 Task: Check the percentage active listings of fresh paint in the last 1 year.
Action: Mouse moved to (645, 164)
Screenshot: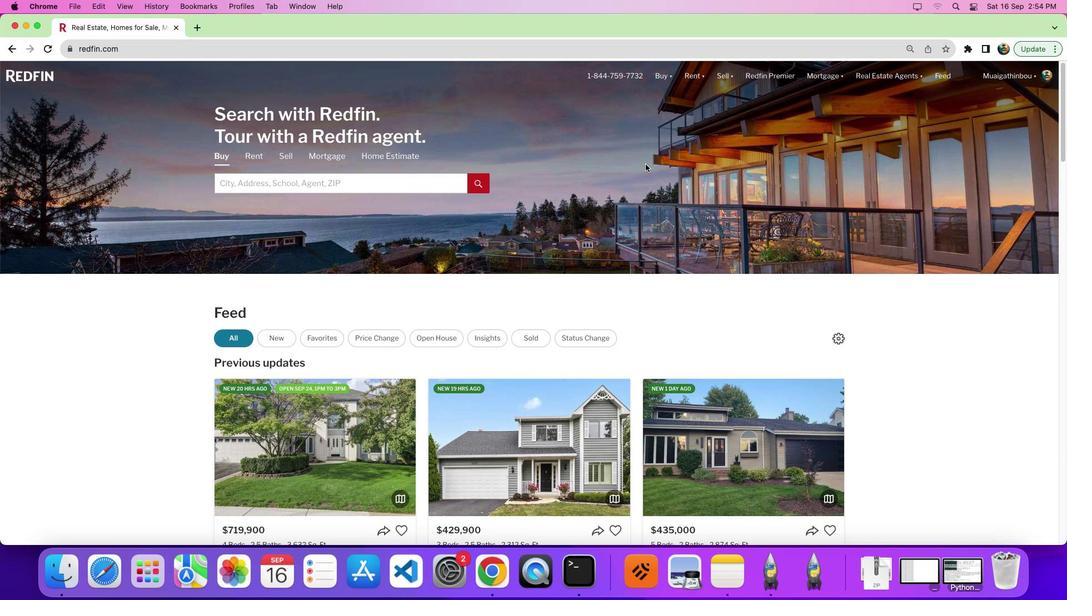 
Action: Mouse pressed left at (645, 164)
Screenshot: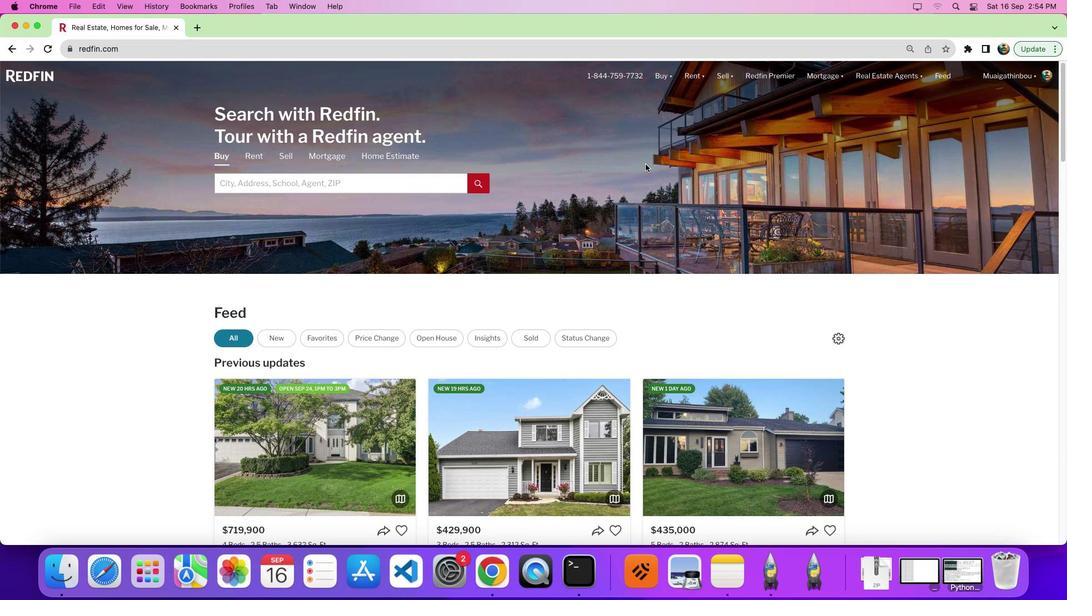 
Action: Mouse moved to (856, 191)
Screenshot: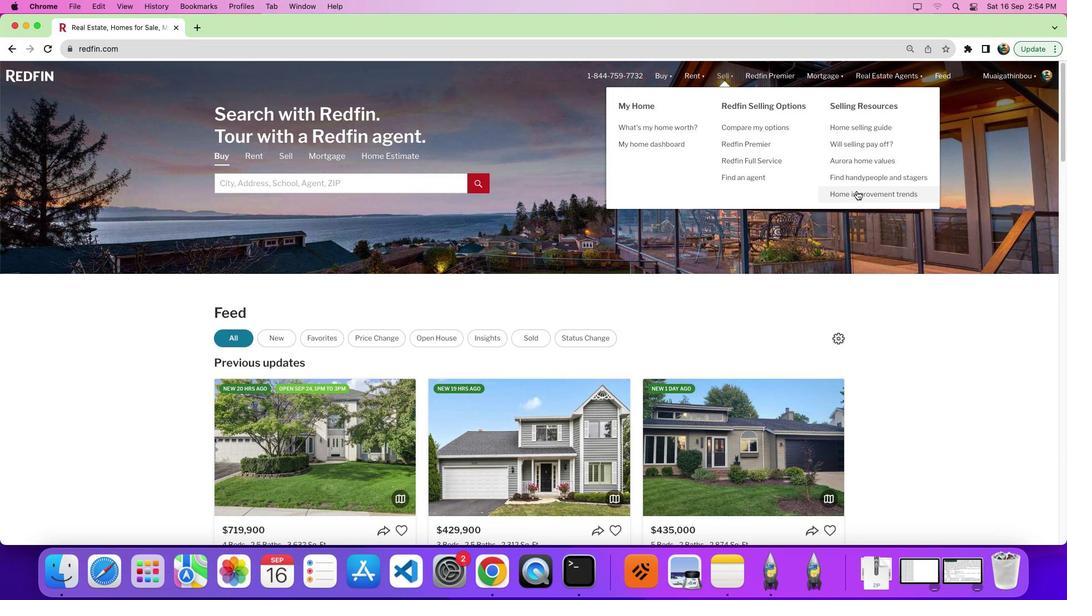 
Action: Mouse pressed left at (856, 191)
Screenshot: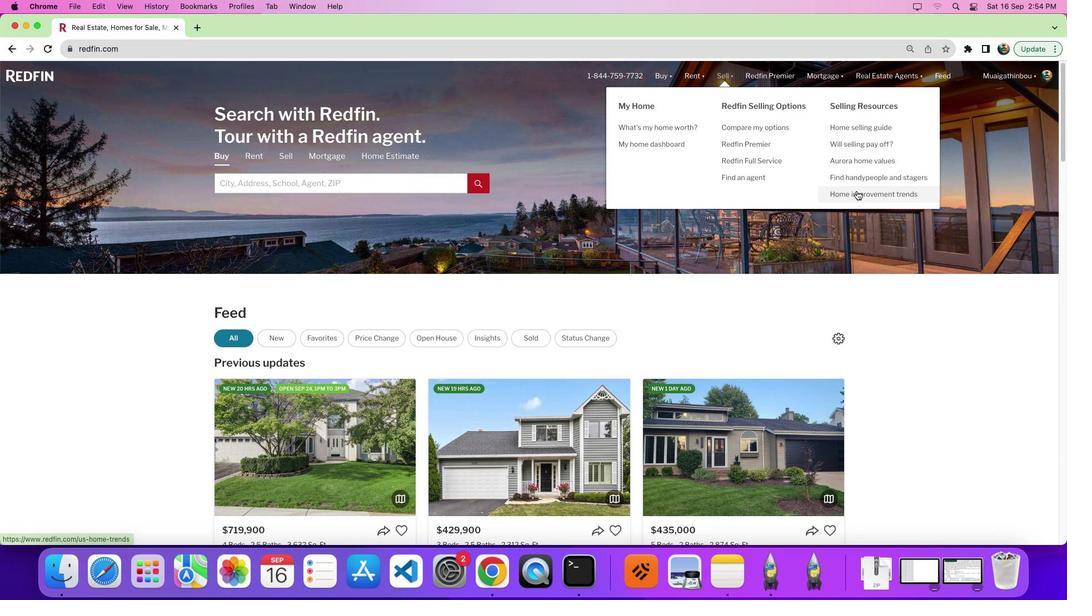 
Action: Mouse pressed left at (856, 191)
Screenshot: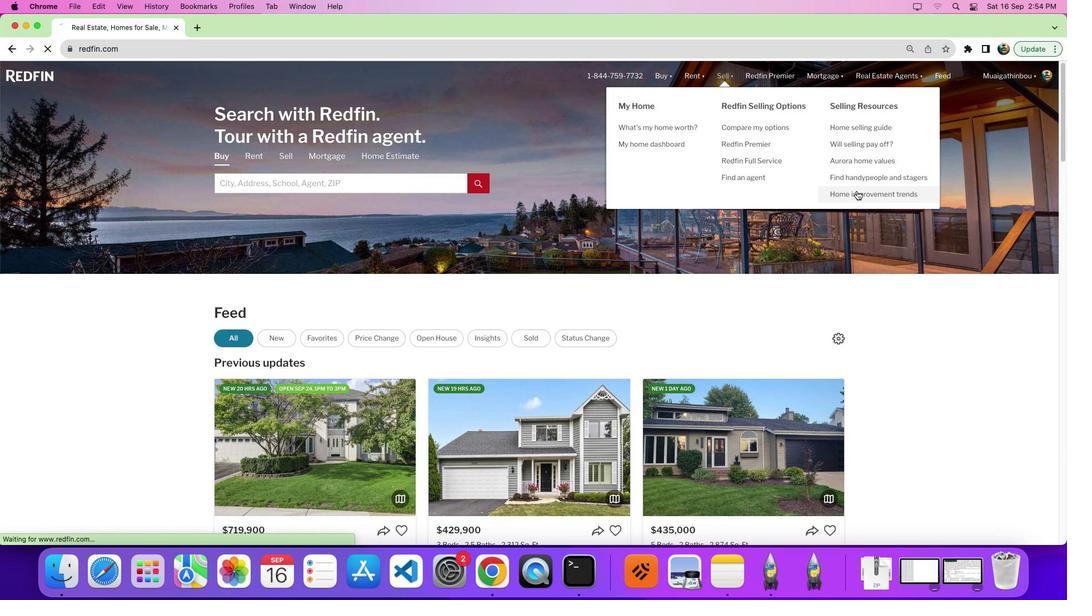 
Action: Mouse moved to (301, 213)
Screenshot: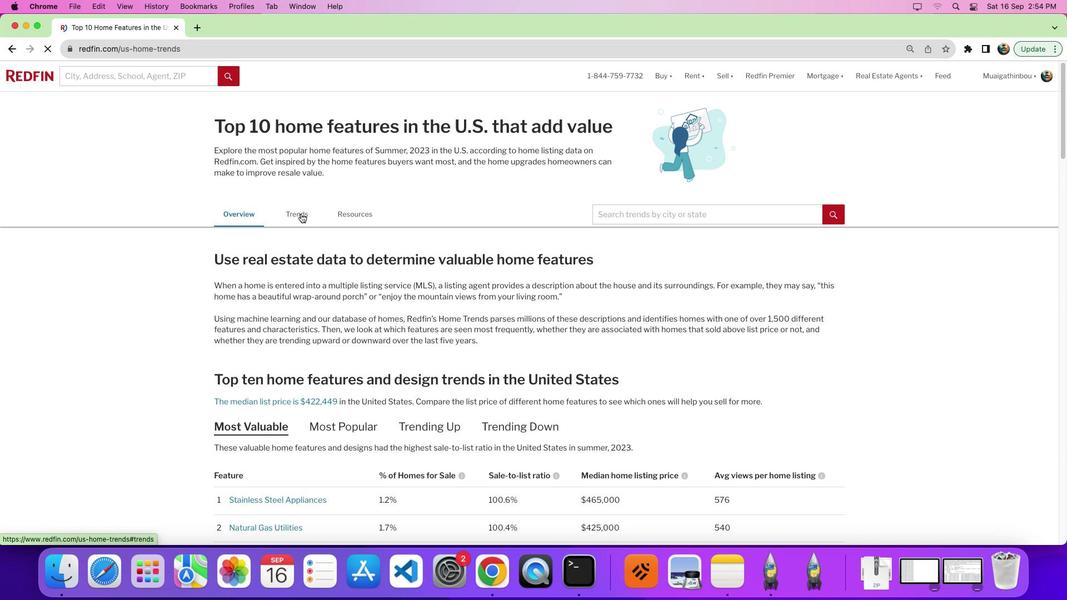 
Action: Mouse pressed left at (301, 213)
Screenshot: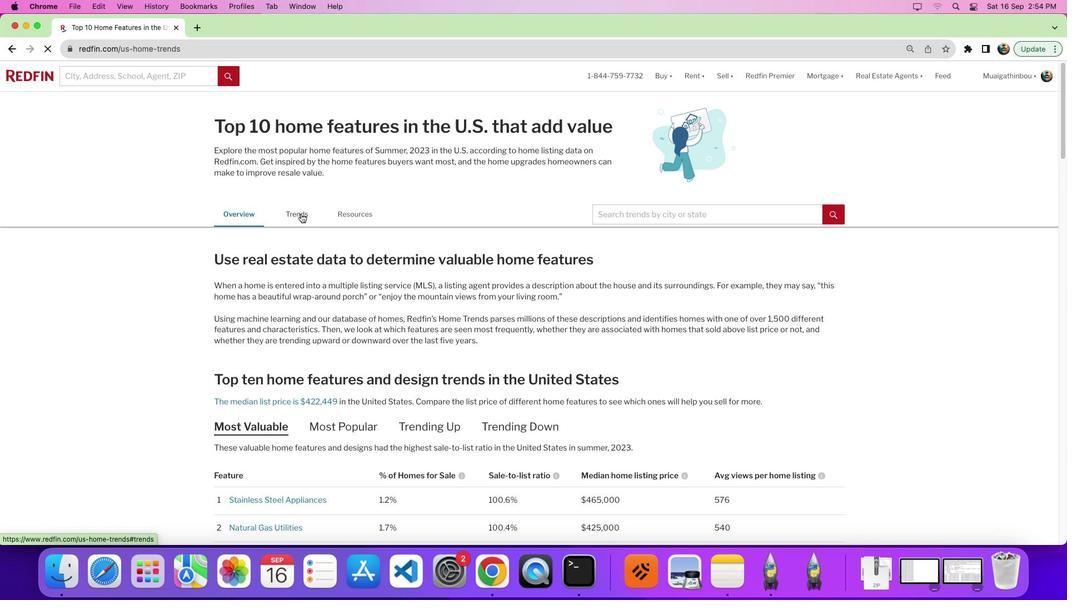 
Action: Mouse moved to (690, 311)
Screenshot: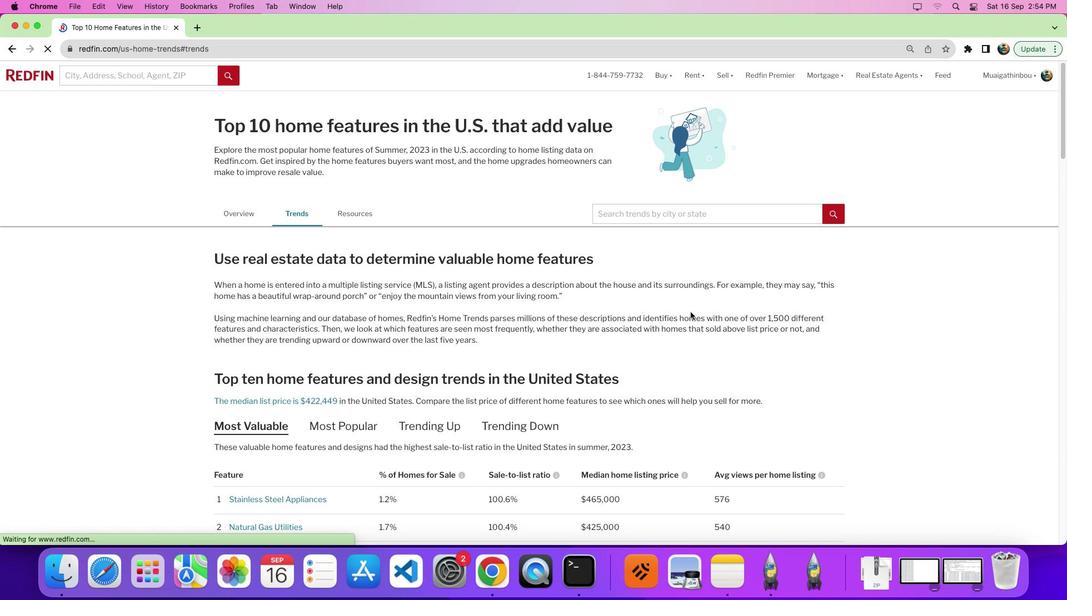 
Action: Mouse scrolled (690, 311) with delta (0, 0)
Screenshot: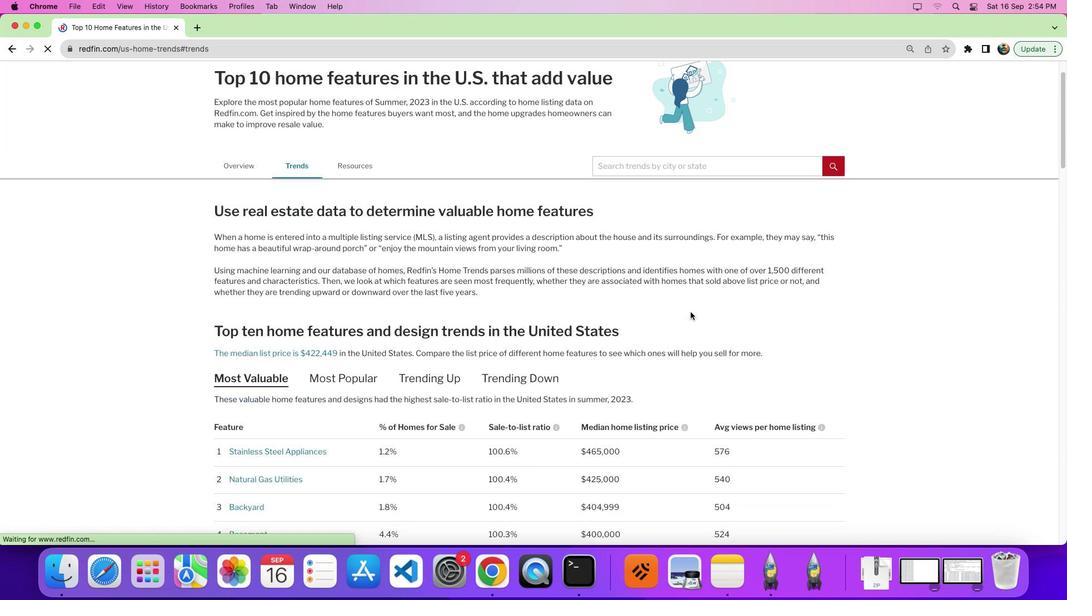 
Action: Mouse scrolled (690, 311) with delta (0, -1)
Screenshot: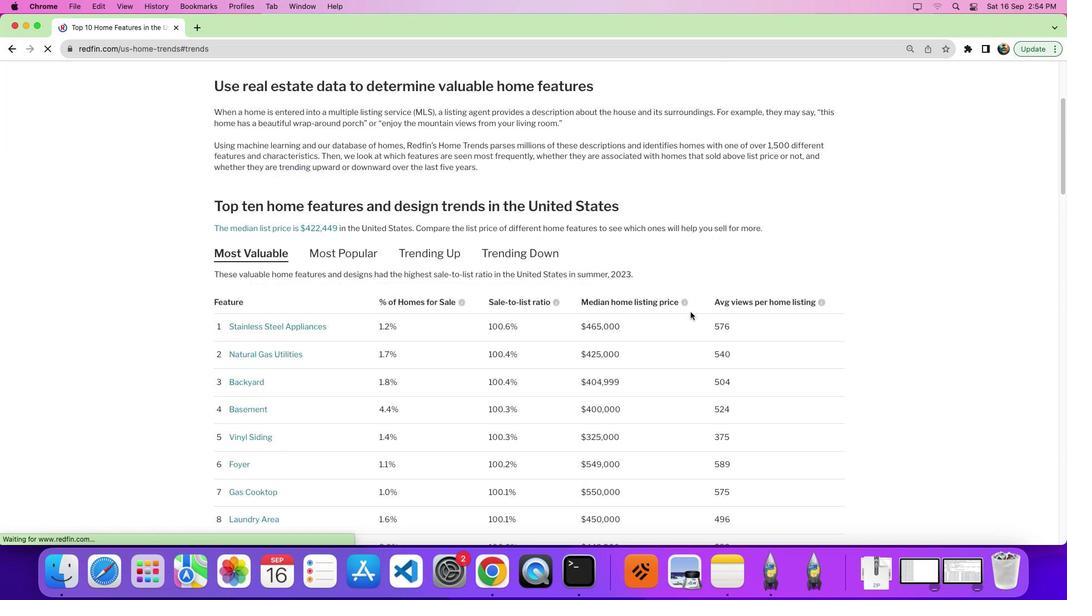 
Action: Mouse scrolled (690, 311) with delta (0, -5)
Screenshot: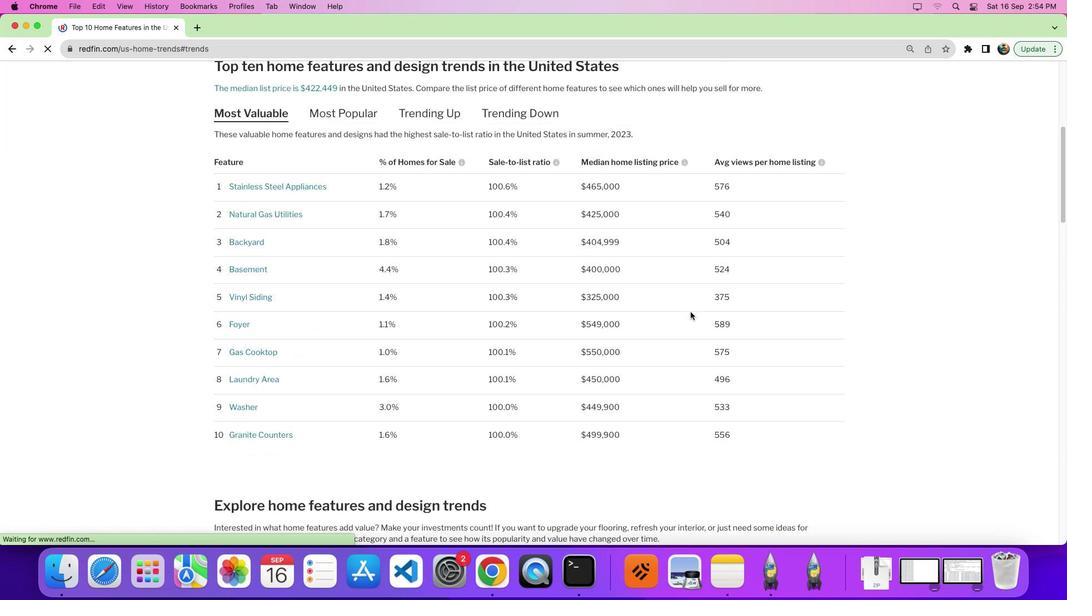 
Action: Mouse scrolled (690, 311) with delta (0, -6)
Screenshot: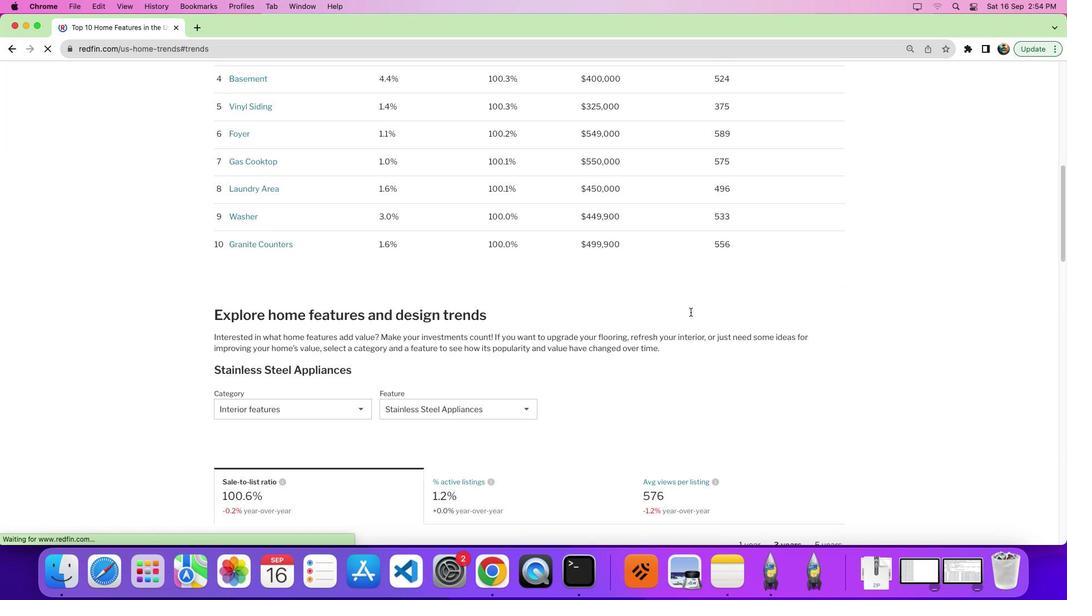 
Action: Mouse moved to (554, 303)
Screenshot: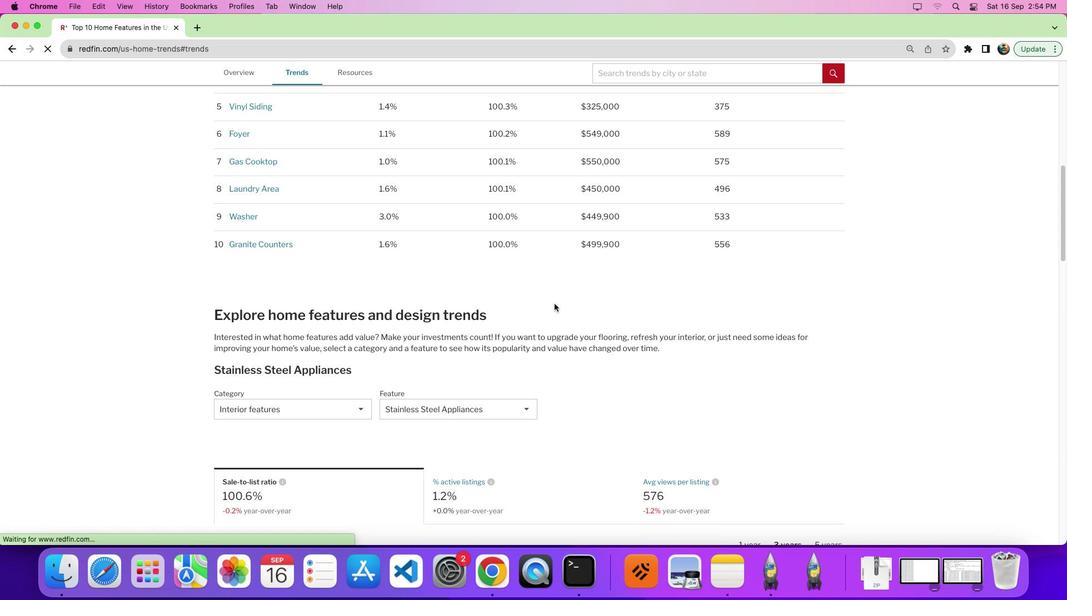 
Action: Mouse scrolled (554, 303) with delta (0, 0)
Screenshot: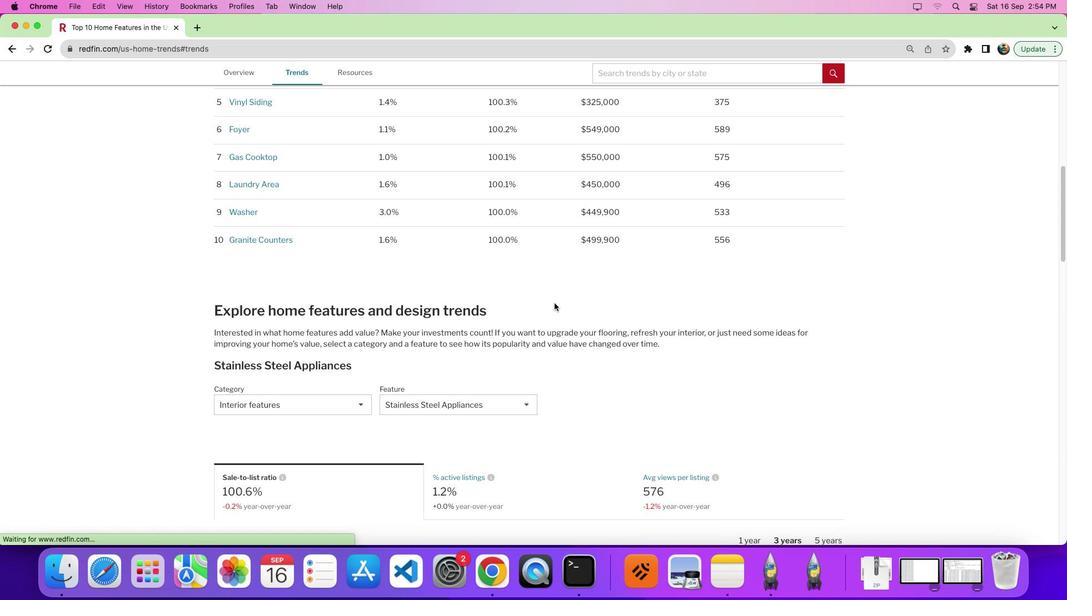 
Action: Mouse scrolled (554, 303) with delta (0, 0)
Screenshot: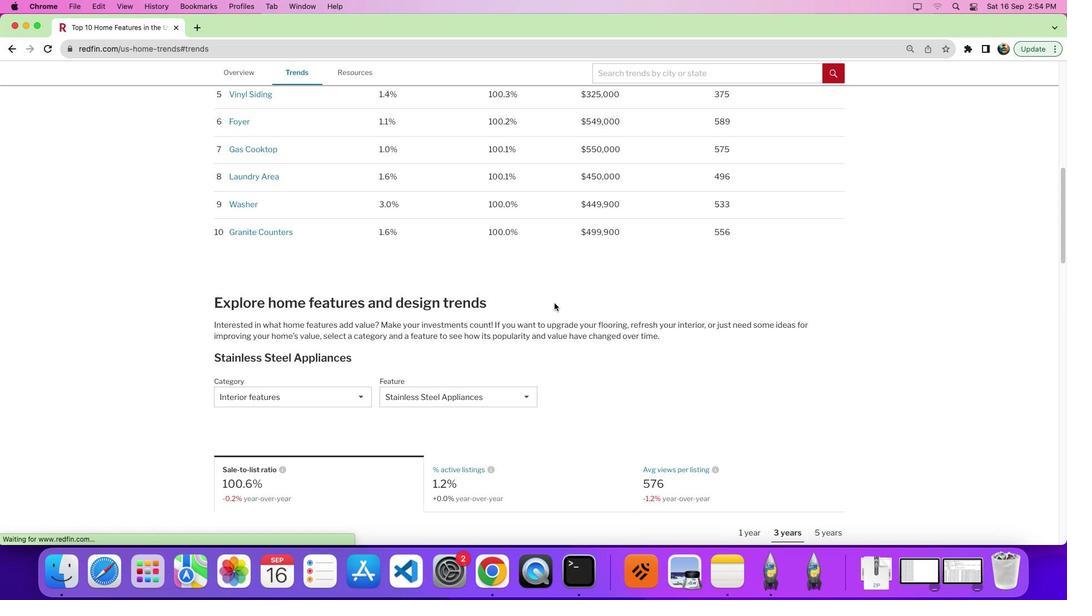 
Action: Mouse moved to (541, 301)
Screenshot: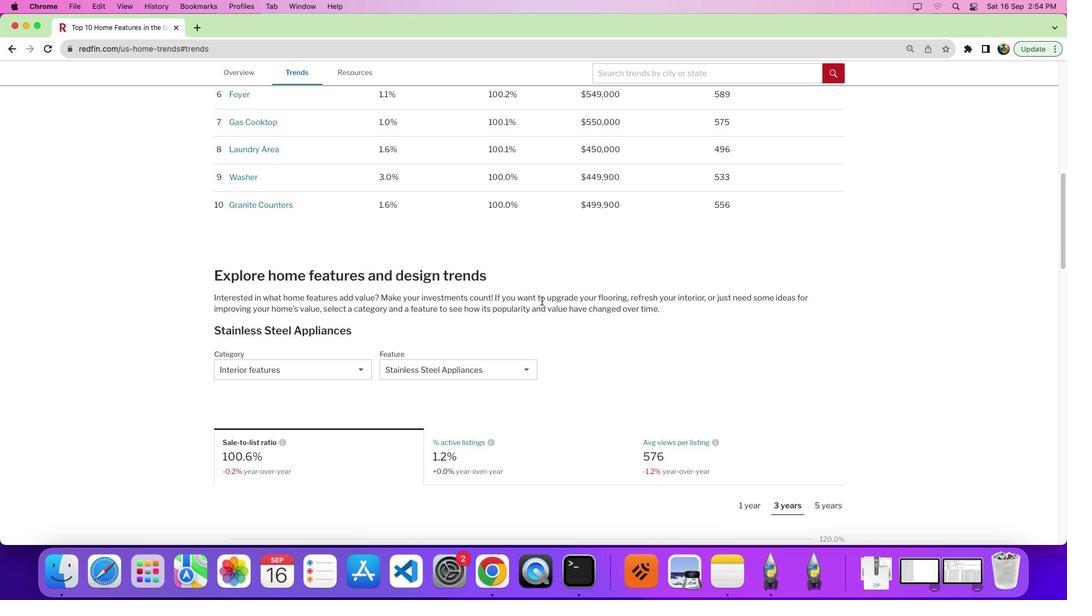 
Action: Mouse scrolled (541, 301) with delta (0, 0)
Screenshot: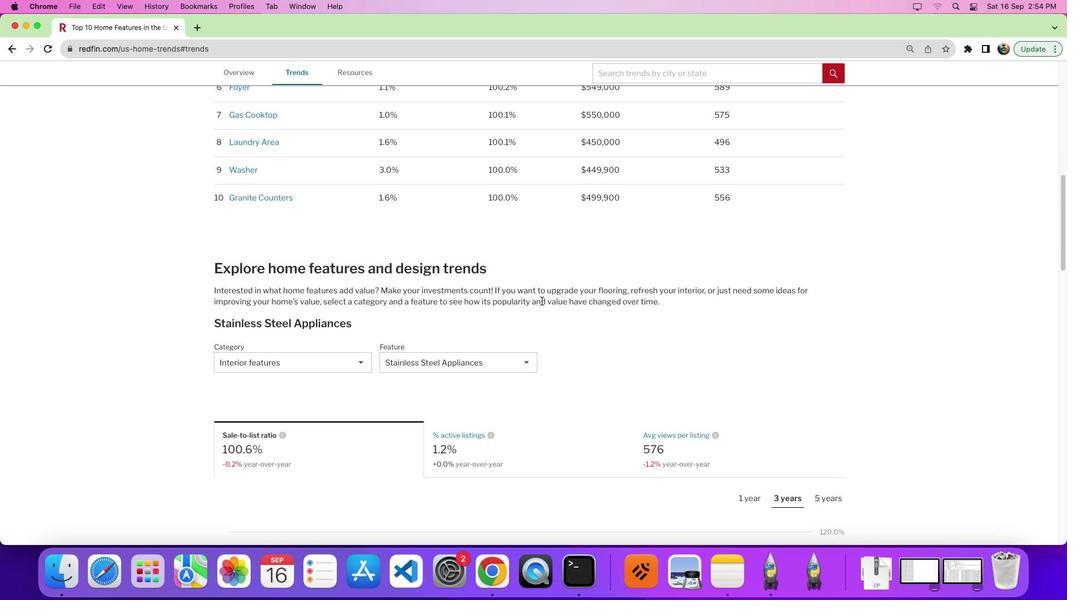 
Action: Mouse scrolled (541, 301) with delta (0, 0)
Screenshot: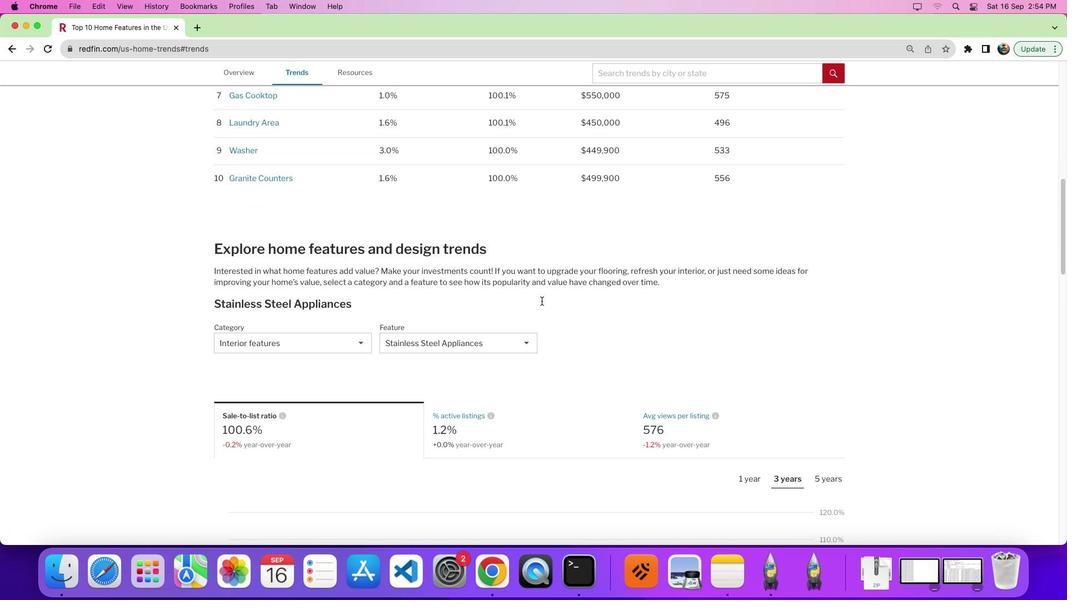 
Action: Mouse scrolled (541, 301) with delta (0, -3)
Screenshot: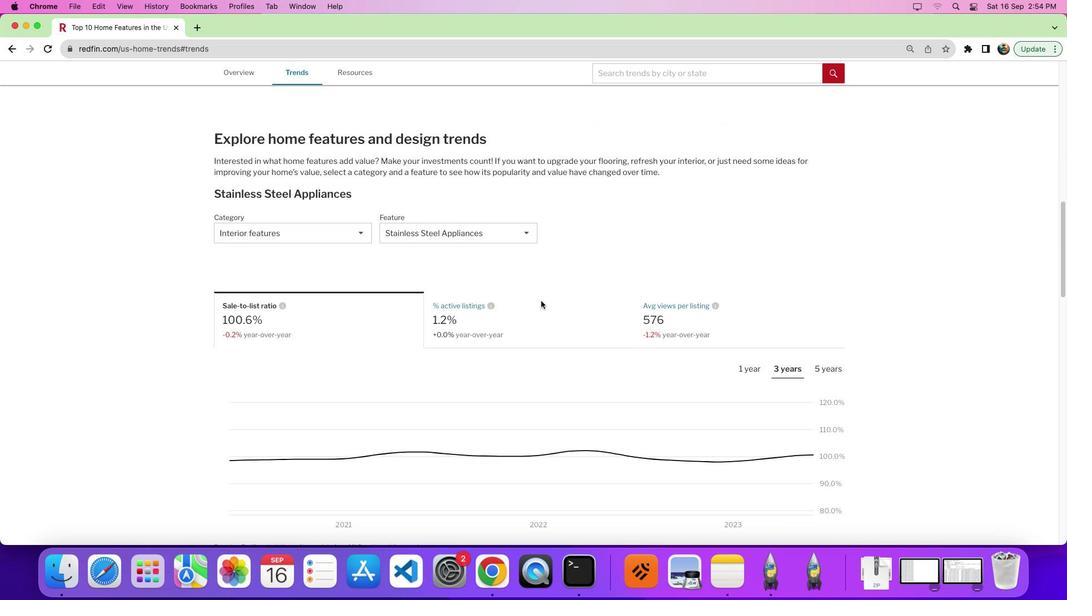 
Action: Mouse moved to (314, 190)
Screenshot: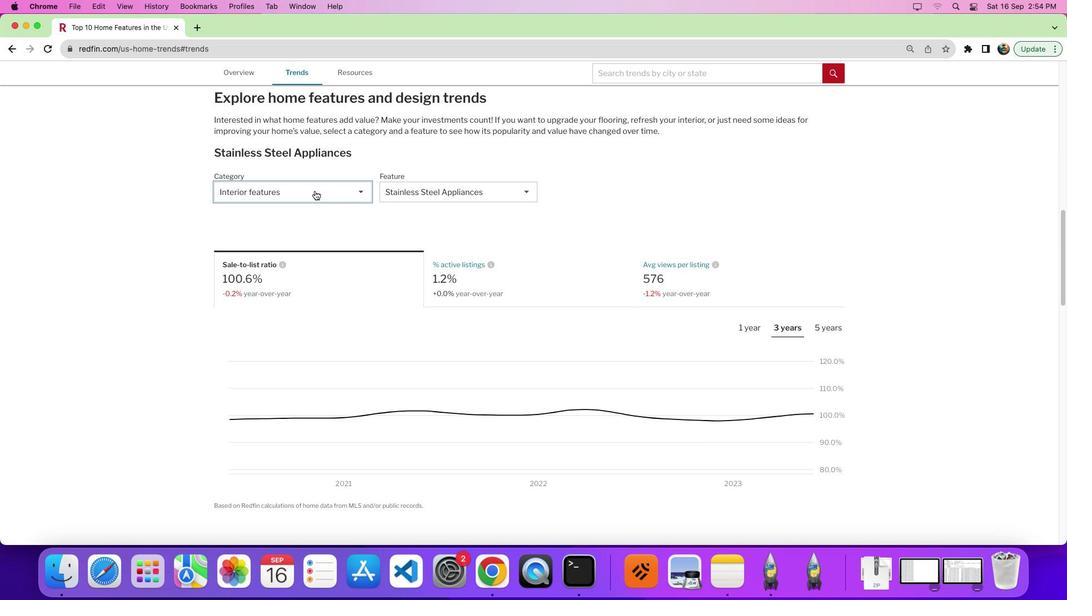 
Action: Mouse pressed left at (314, 190)
Screenshot: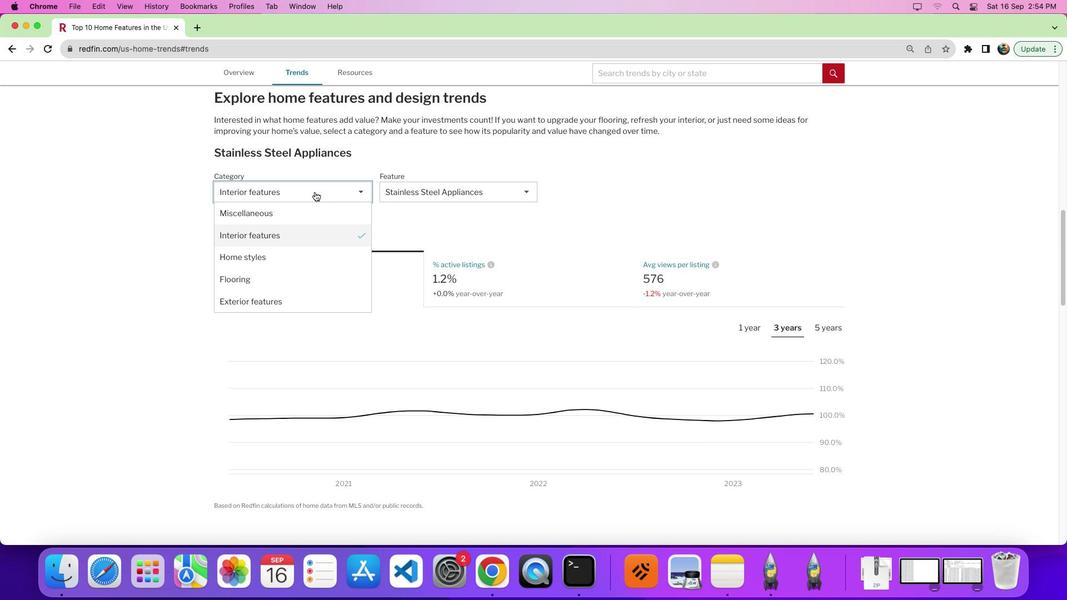 
Action: Mouse moved to (325, 236)
Screenshot: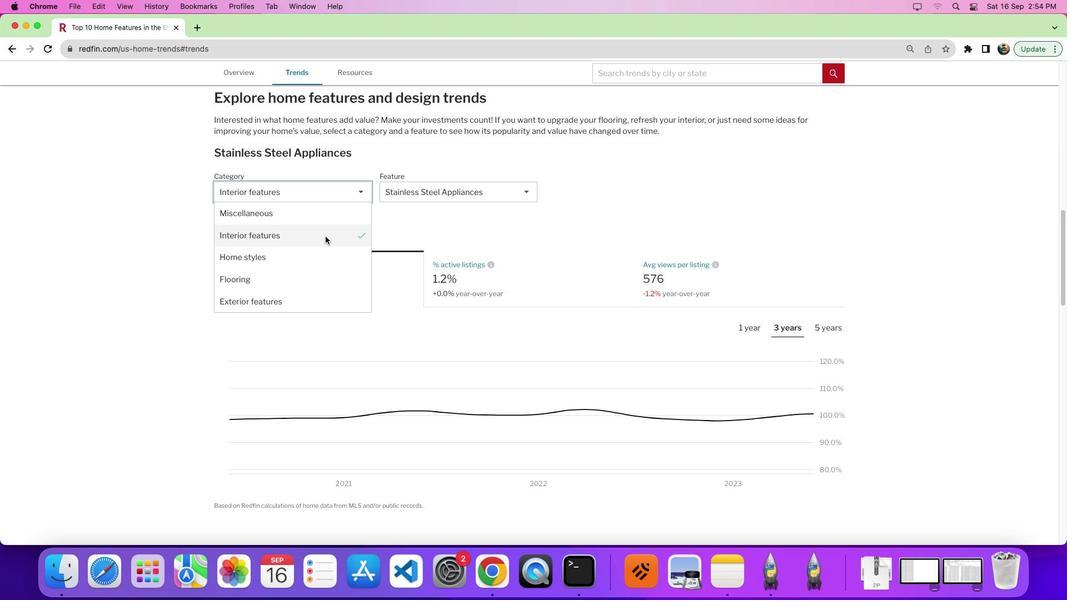 
Action: Mouse pressed left at (325, 236)
Screenshot: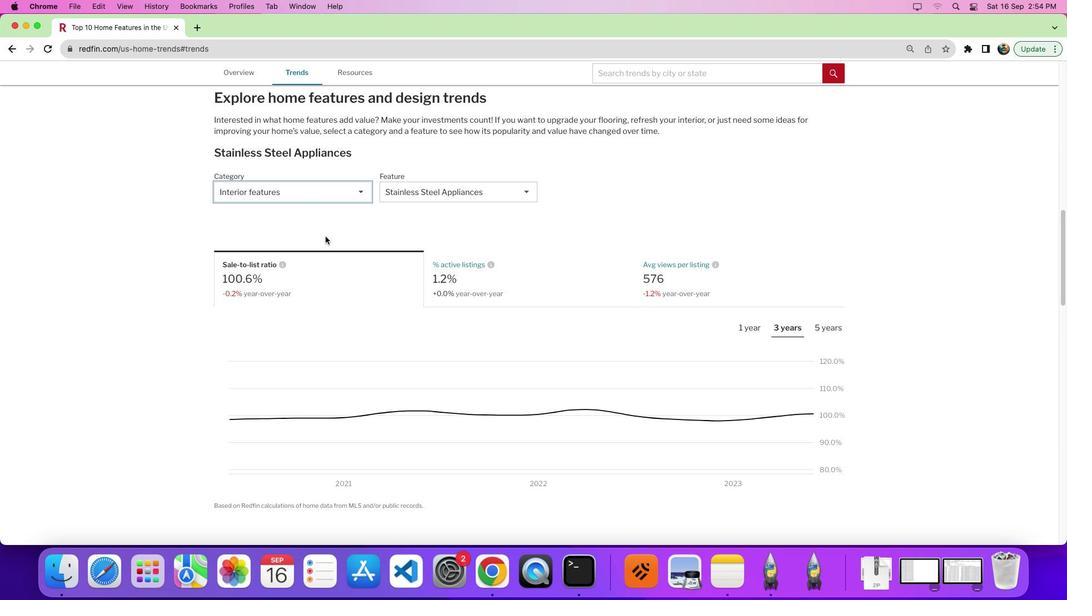 
Action: Mouse moved to (449, 191)
Screenshot: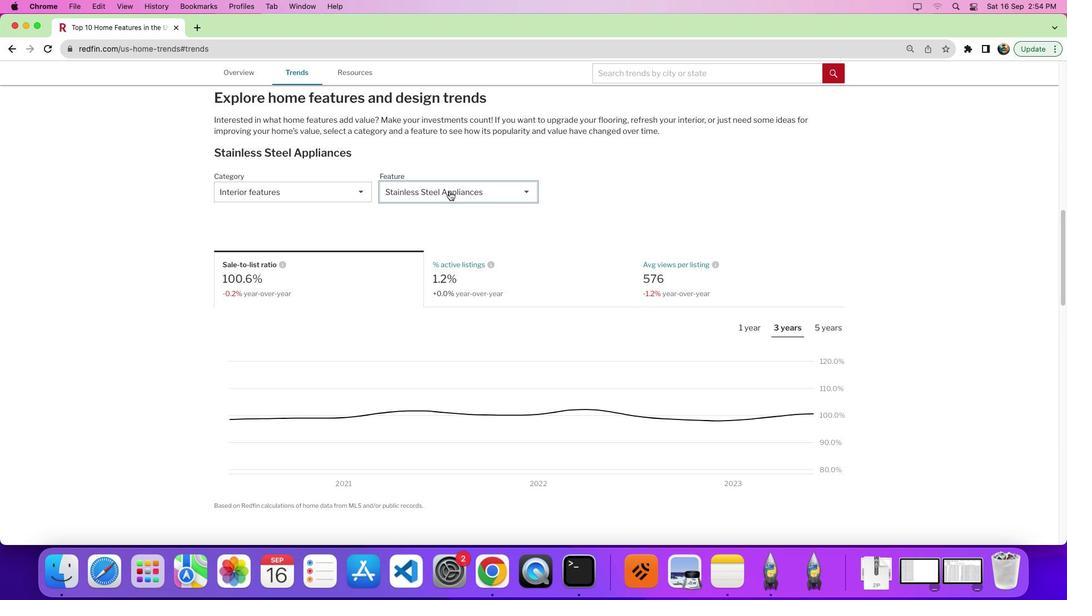 
Action: Mouse pressed left at (449, 191)
Screenshot: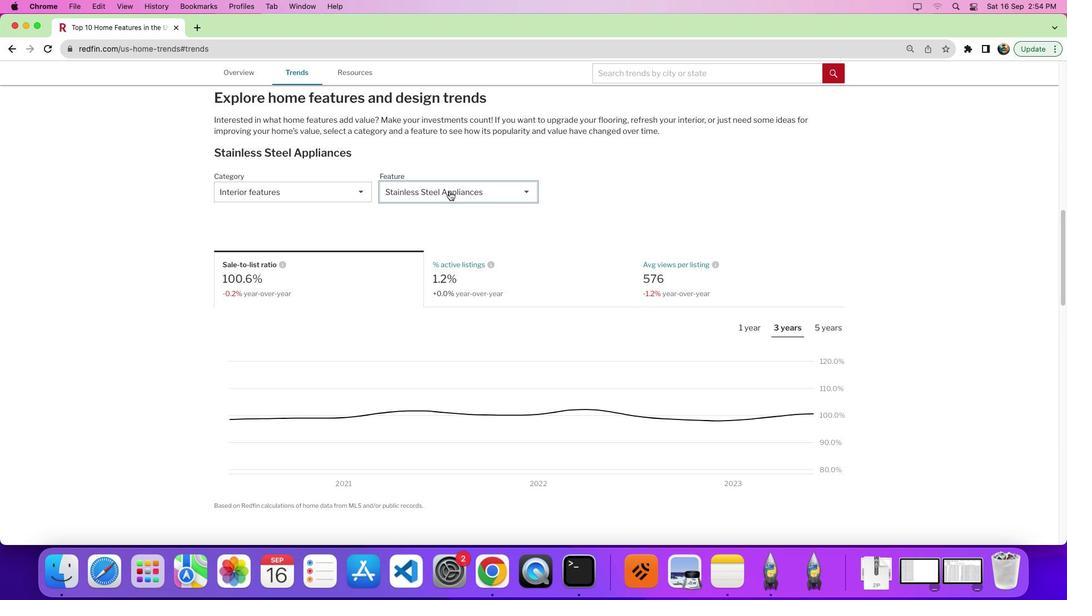
Action: Mouse moved to (533, 259)
Screenshot: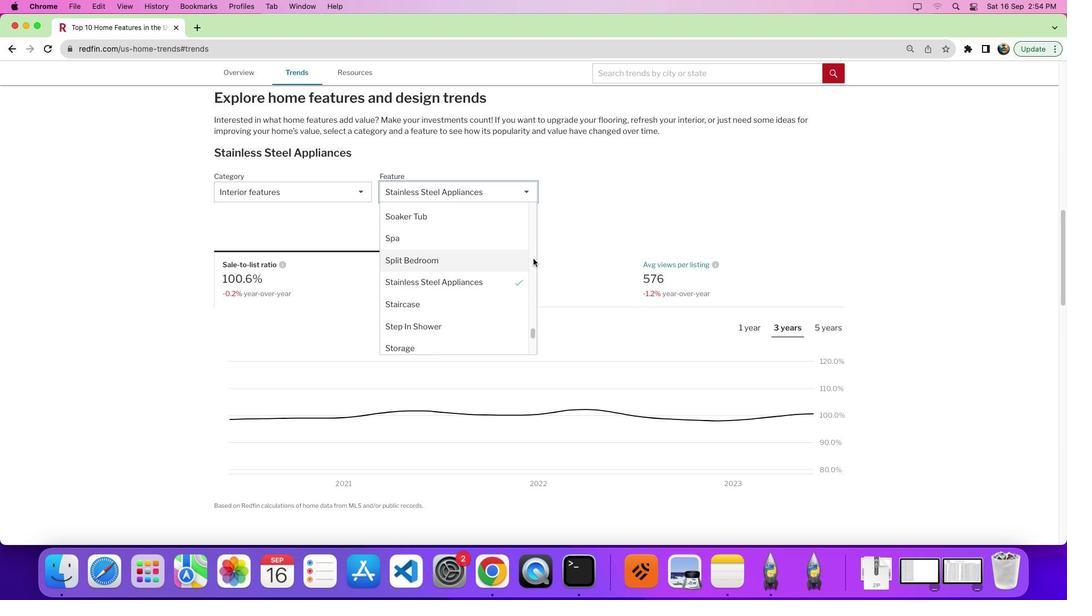 
Action: Mouse pressed left at (533, 259)
Screenshot: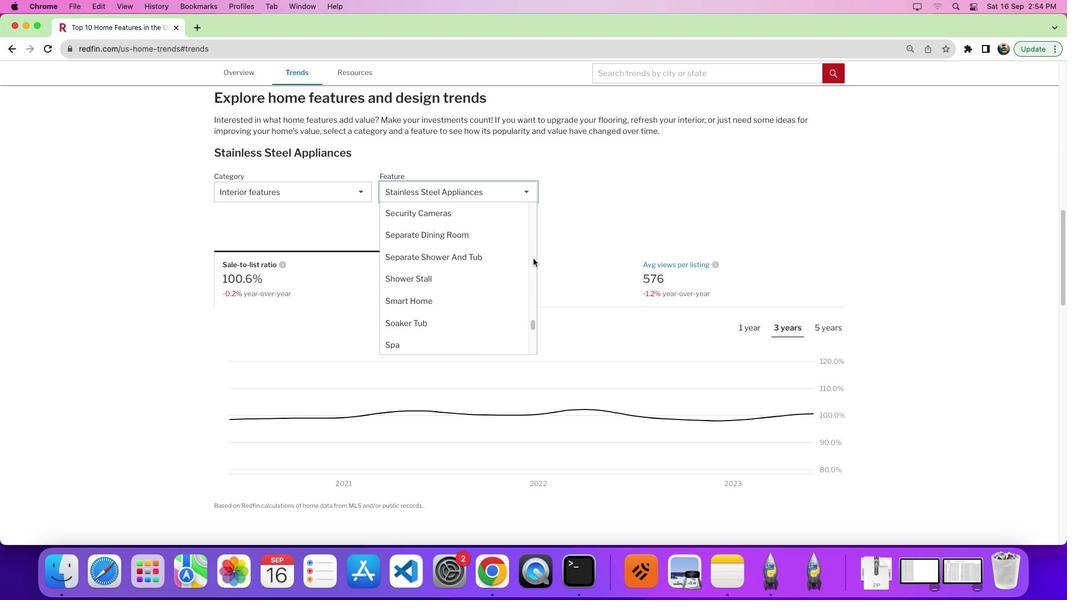 
Action: Mouse moved to (405, 294)
Screenshot: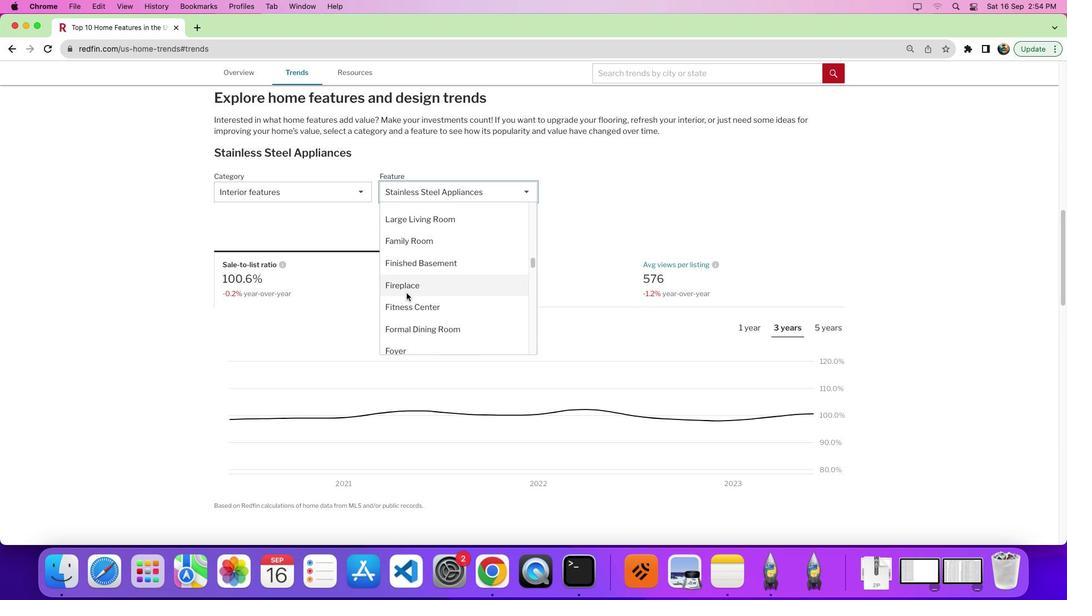 
Action: Mouse scrolled (405, 294) with delta (0, 0)
Screenshot: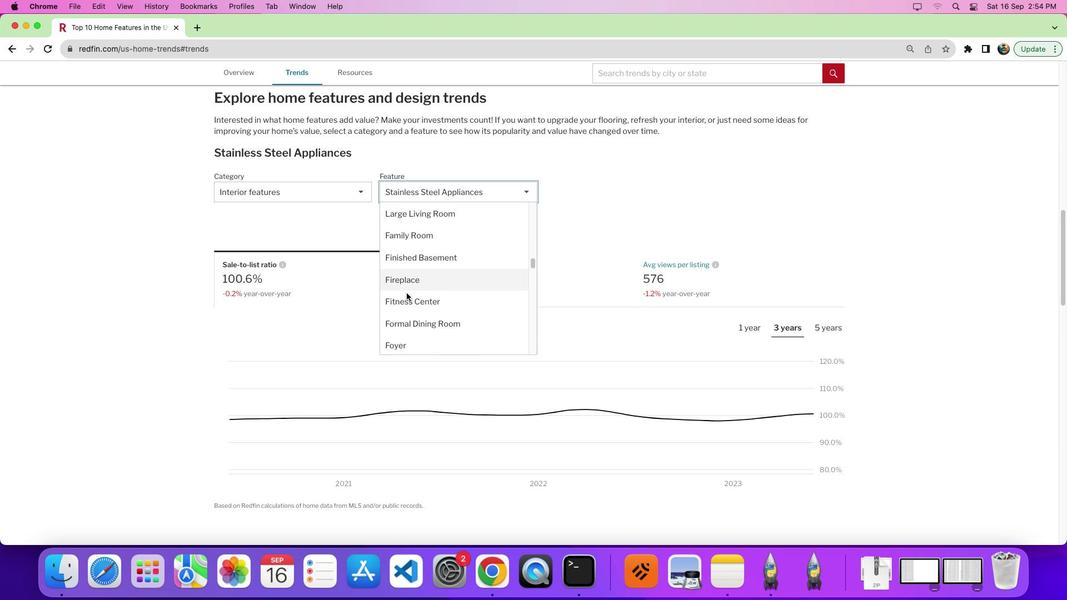 
Action: Mouse moved to (406, 294)
Screenshot: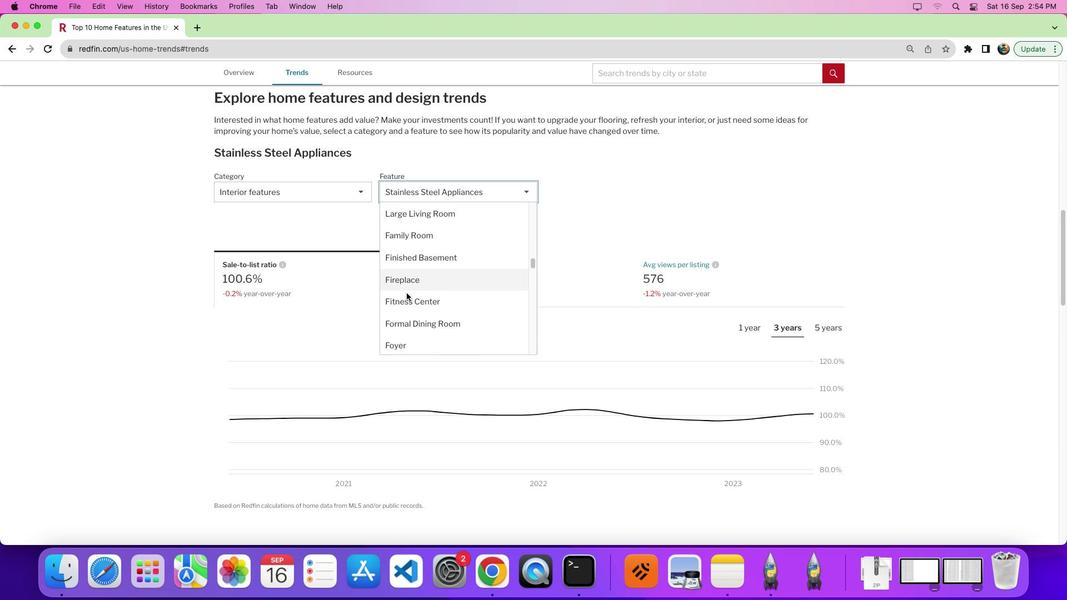 
Action: Mouse scrolled (406, 294) with delta (0, 0)
Screenshot: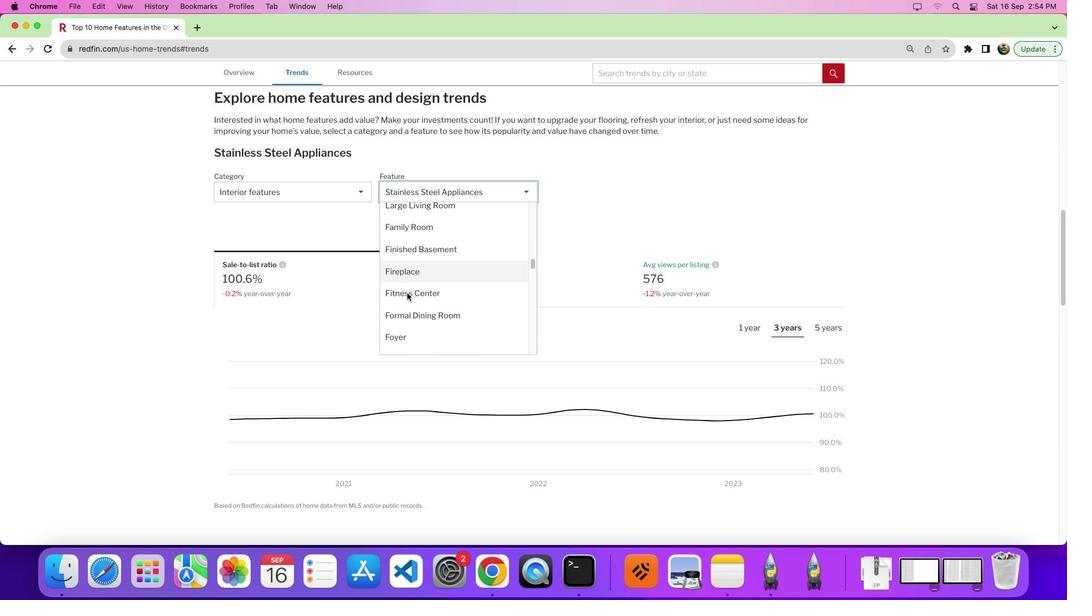 
Action: Mouse moved to (409, 291)
Screenshot: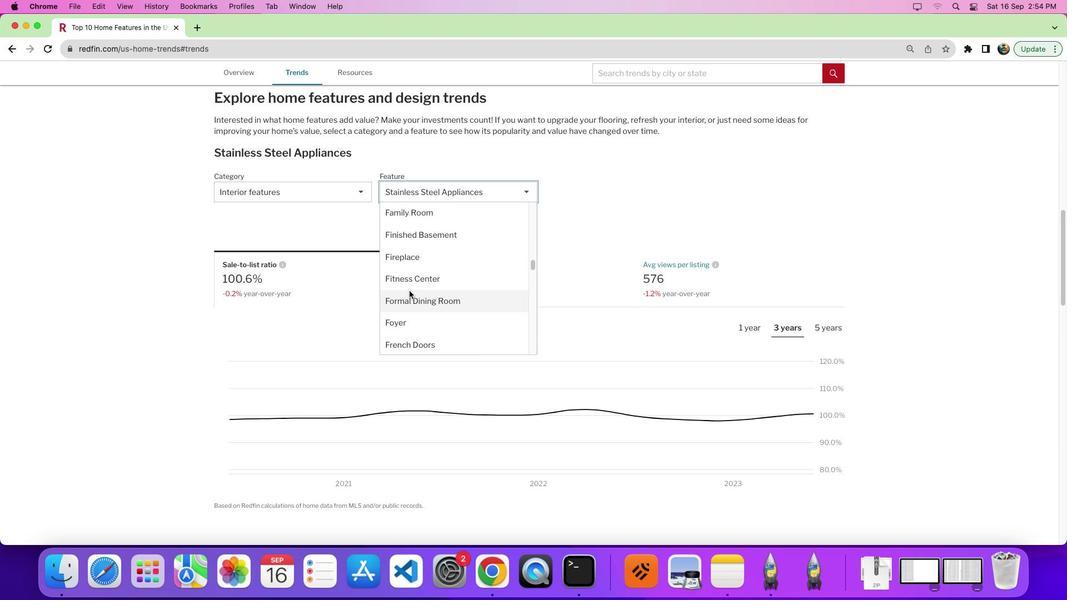 
Action: Mouse scrolled (409, 291) with delta (0, 0)
Screenshot: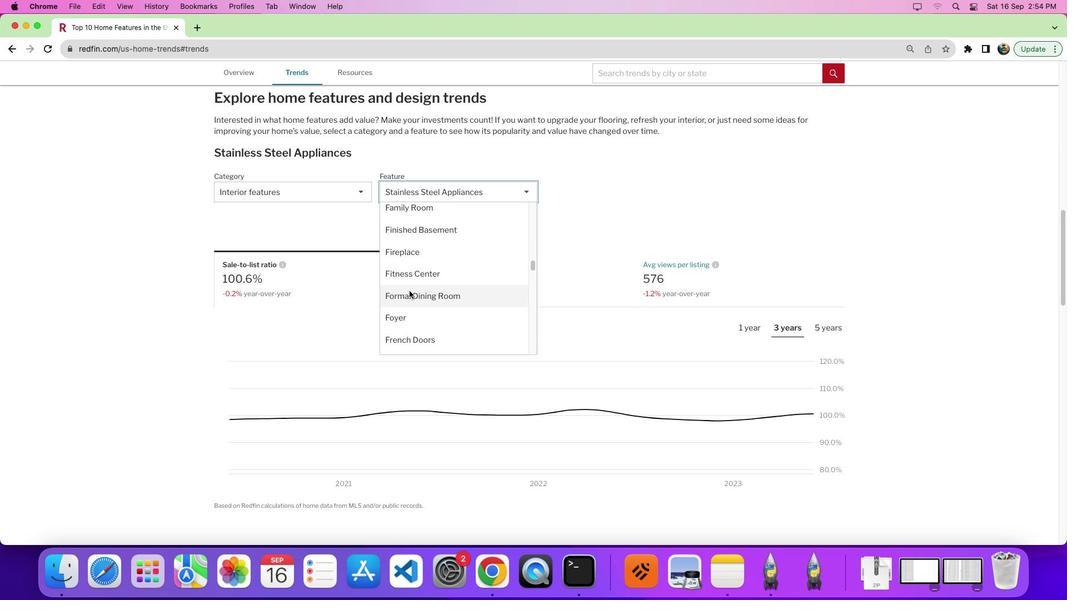 
Action: Mouse moved to (409, 291)
Screenshot: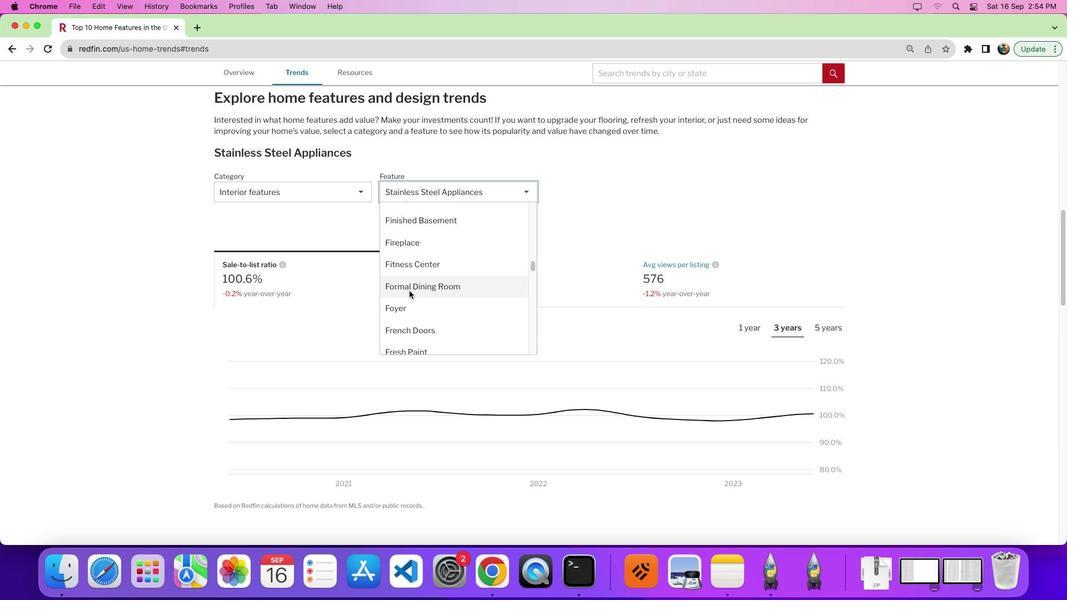 
Action: Mouse scrolled (409, 291) with delta (0, 0)
Screenshot: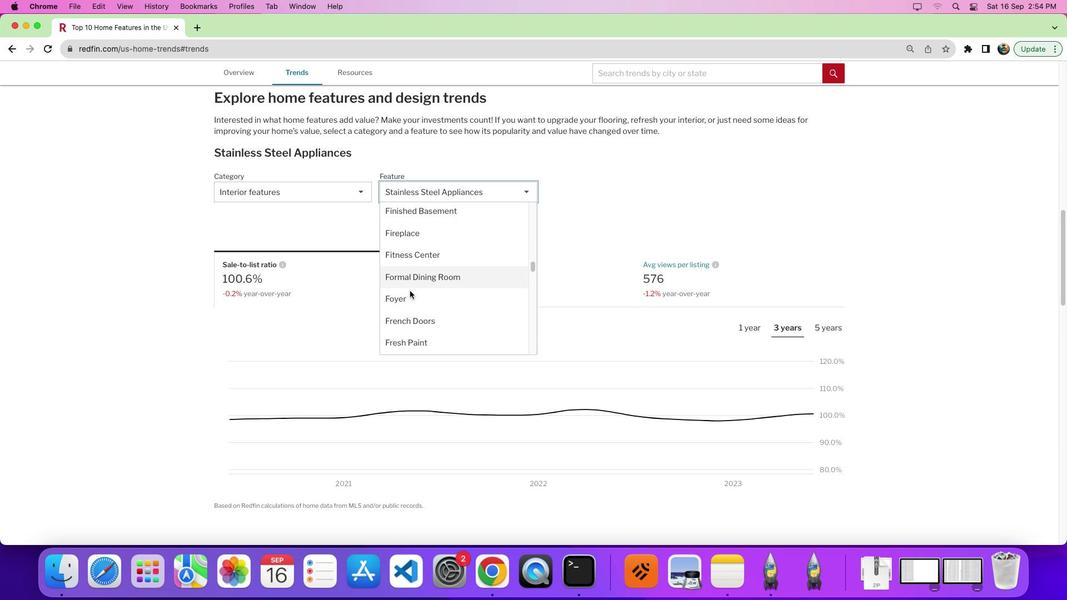 
Action: Mouse moved to (409, 291)
Screenshot: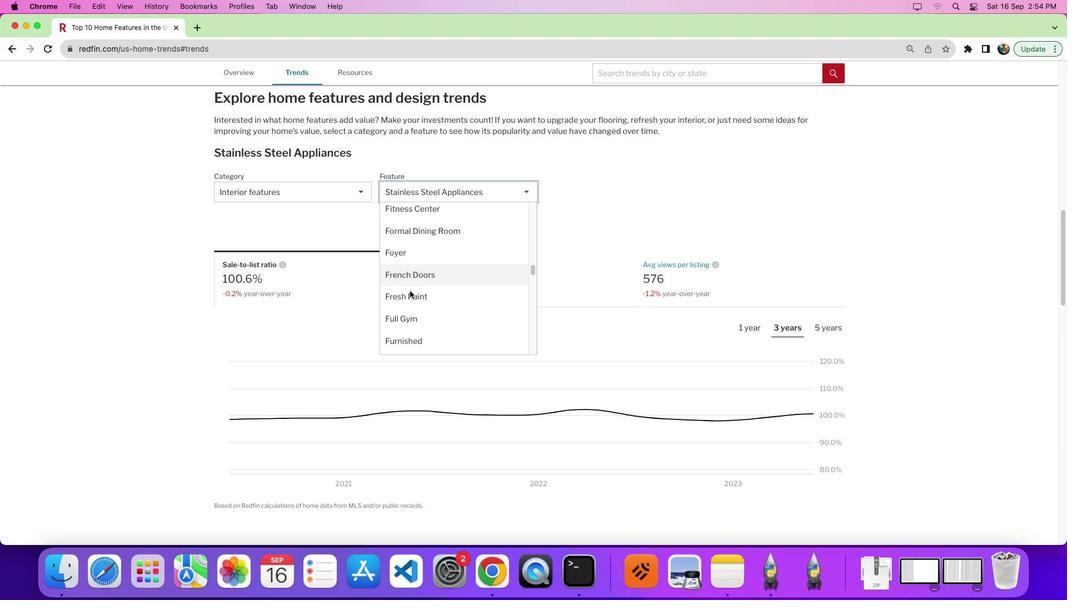 
Action: Mouse scrolled (409, 291) with delta (0, -2)
Screenshot: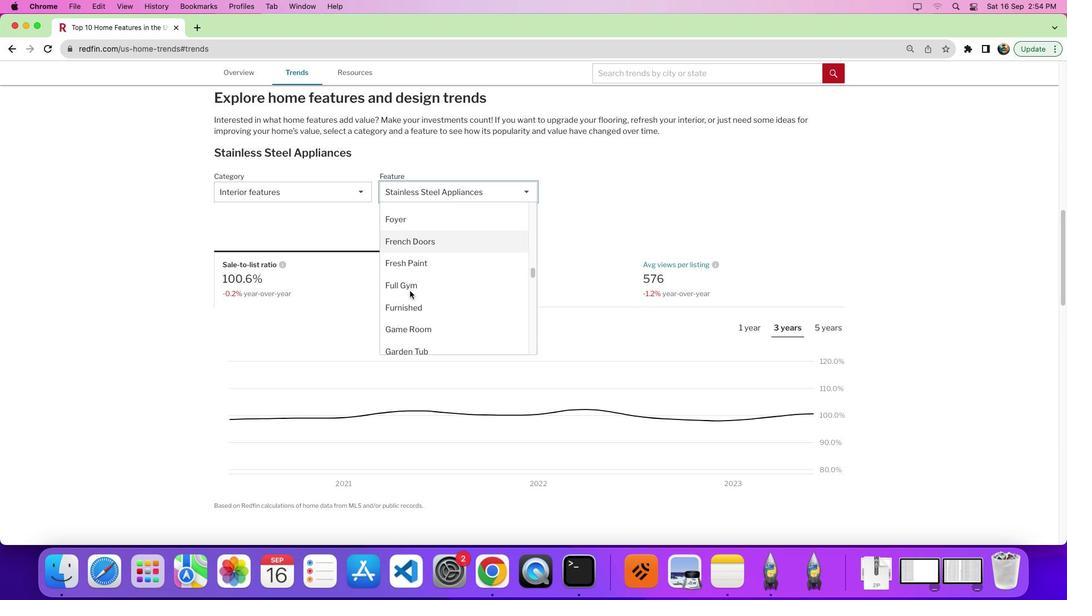
Action: Mouse moved to (453, 244)
Screenshot: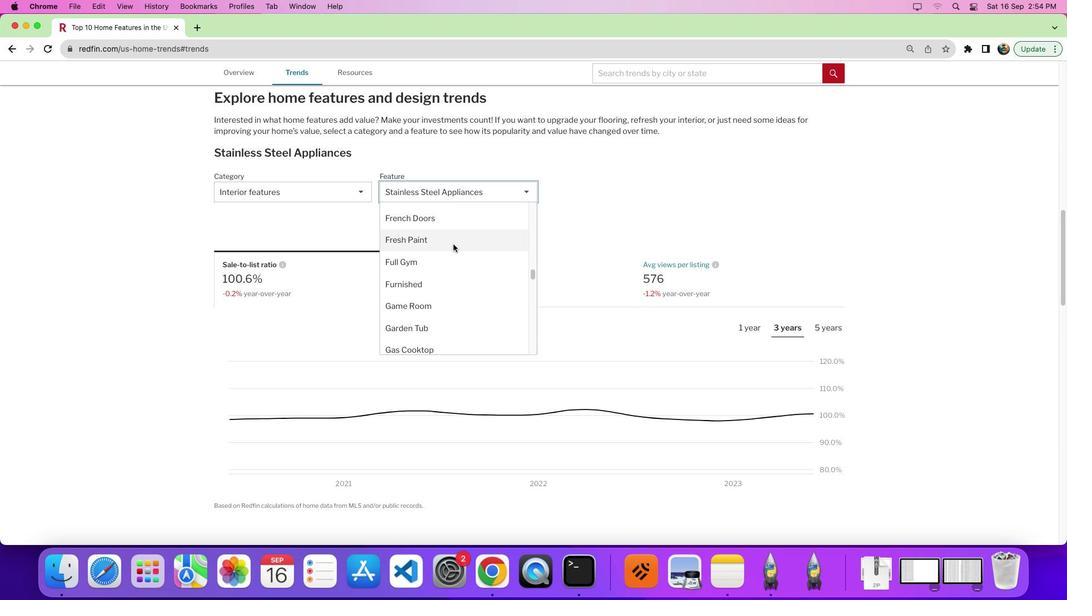 
Action: Mouse pressed left at (453, 244)
Screenshot: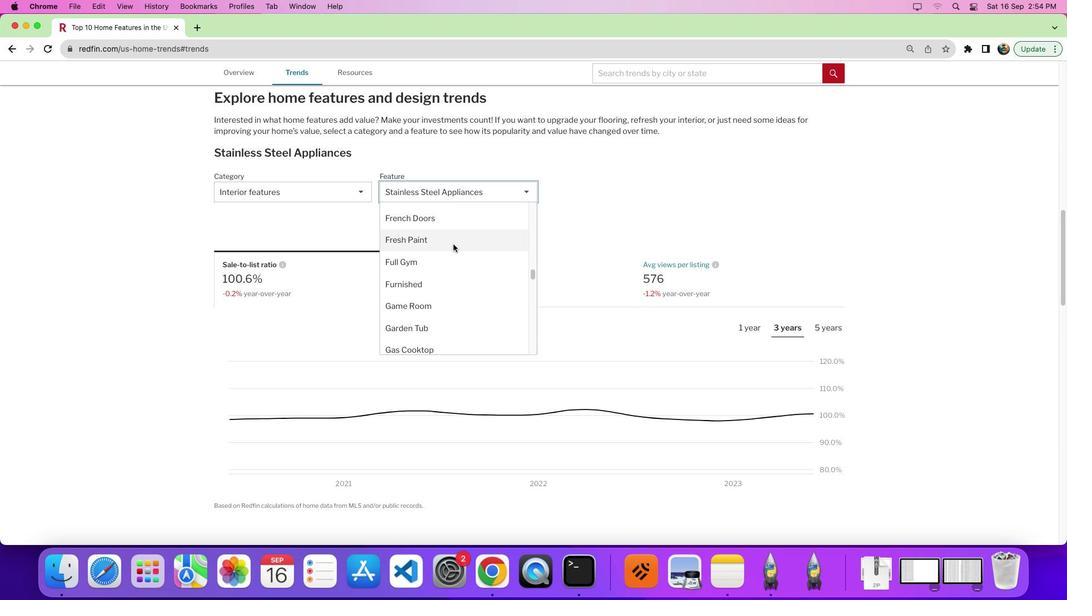 
Action: Mouse moved to (646, 300)
Screenshot: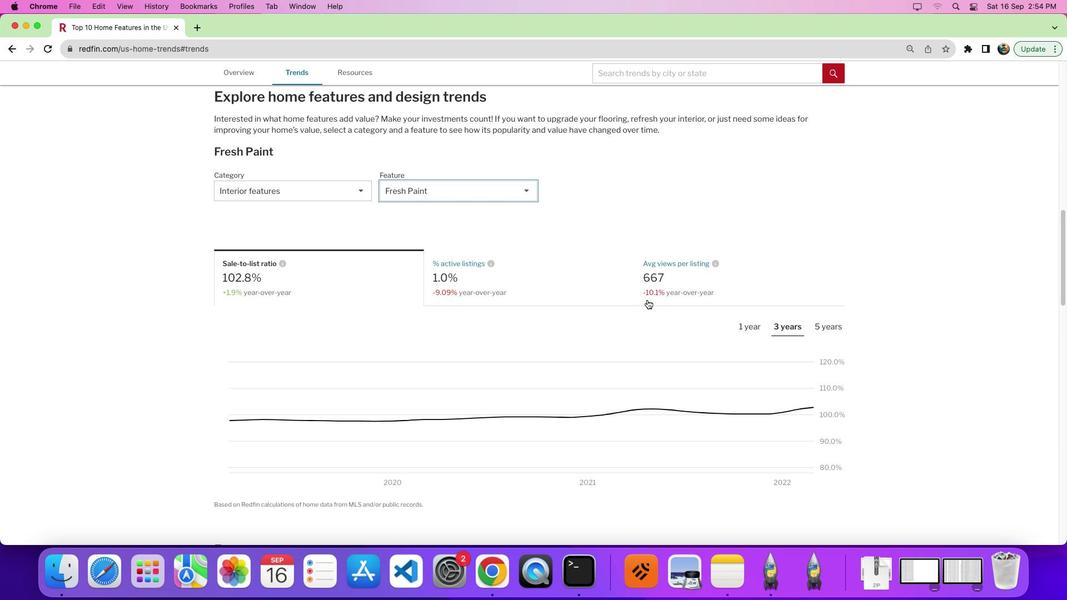 
Action: Mouse scrolled (646, 300) with delta (0, 0)
Screenshot: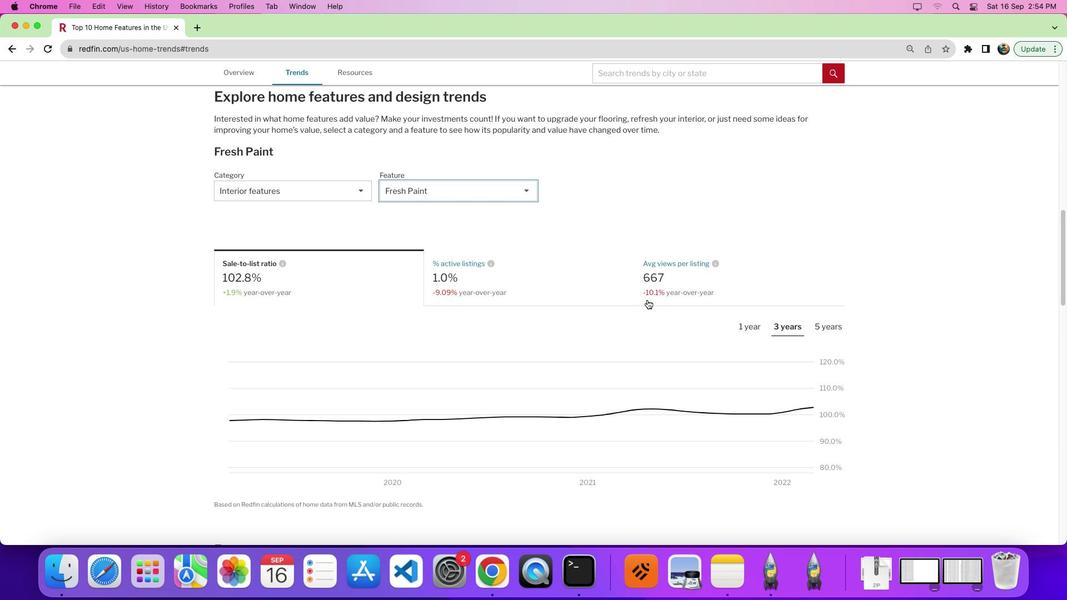 
Action: Mouse moved to (646, 300)
Screenshot: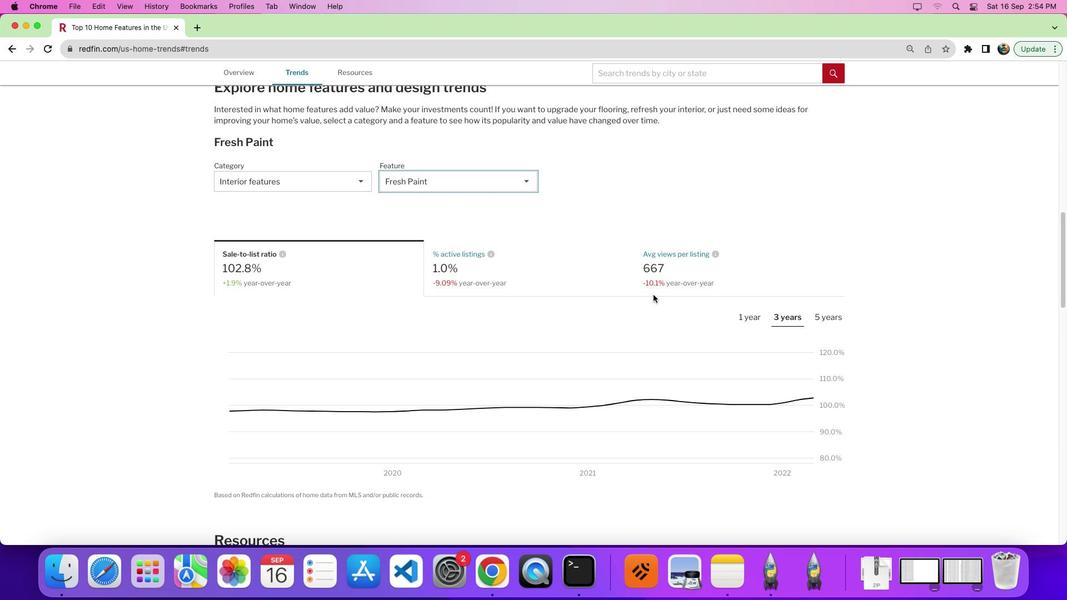 
Action: Mouse scrolled (646, 300) with delta (0, 0)
Screenshot: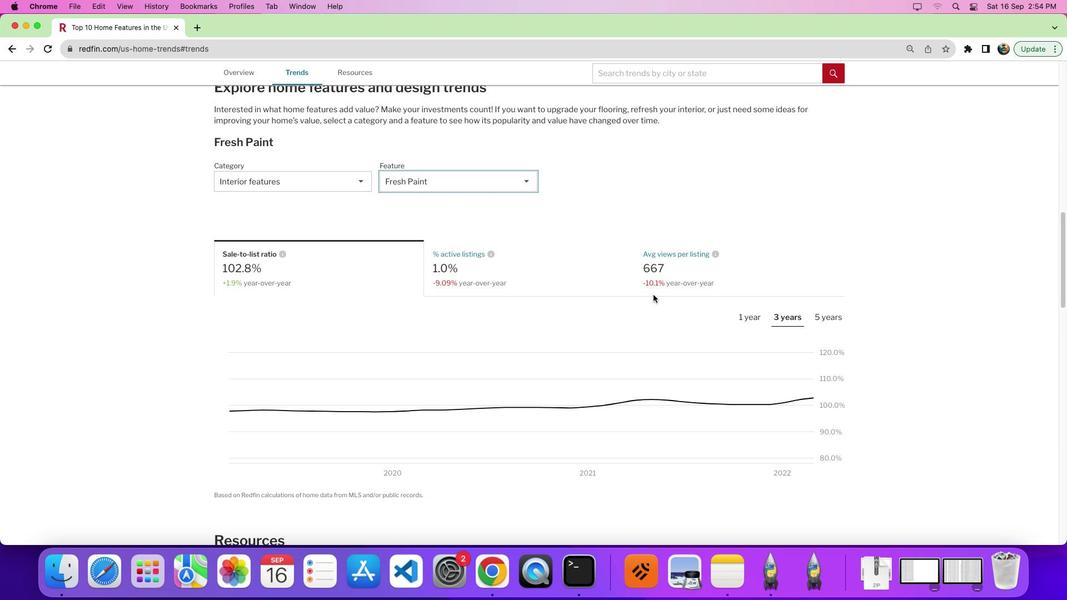 
Action: Mouse moved to (678, 302)
Screenshot: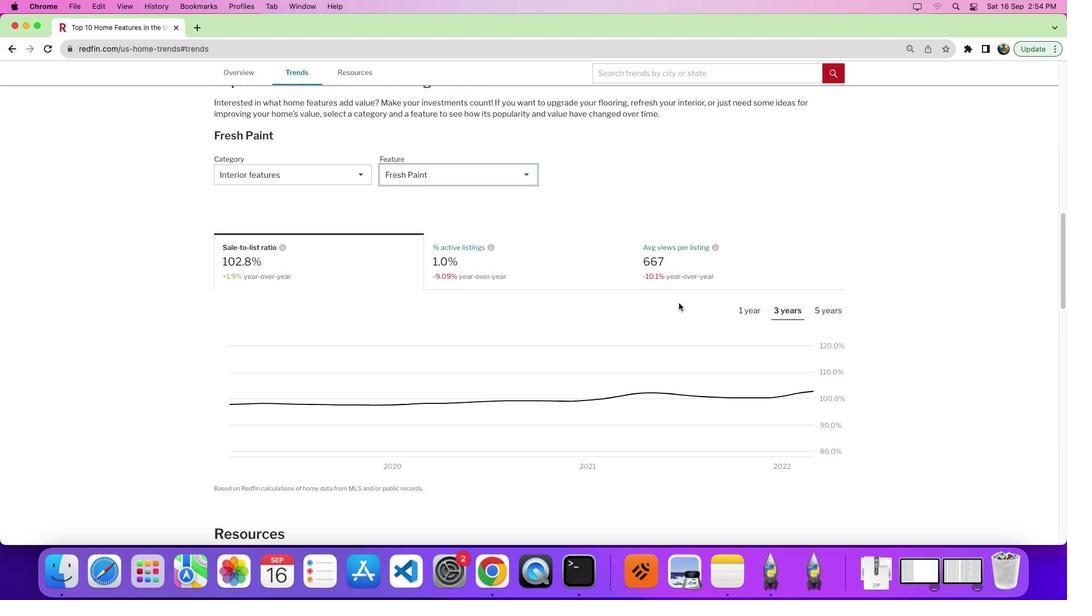 
Action: Mouse scrolled (678, 302) with delta (0, 0)
Screenshot: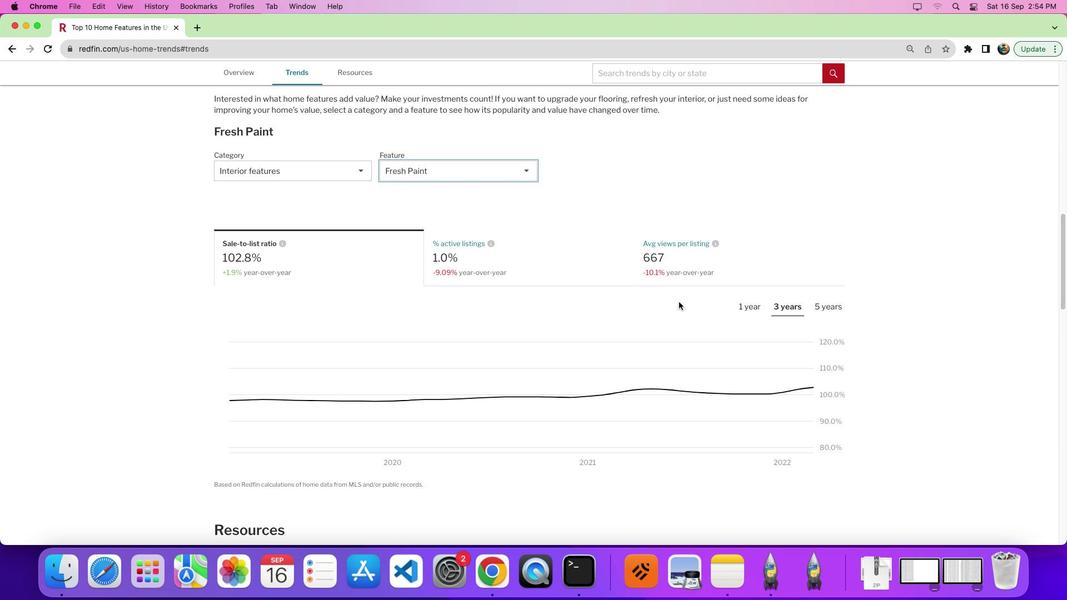 
Action: Mouse moved to (678, 302)
Screenshot: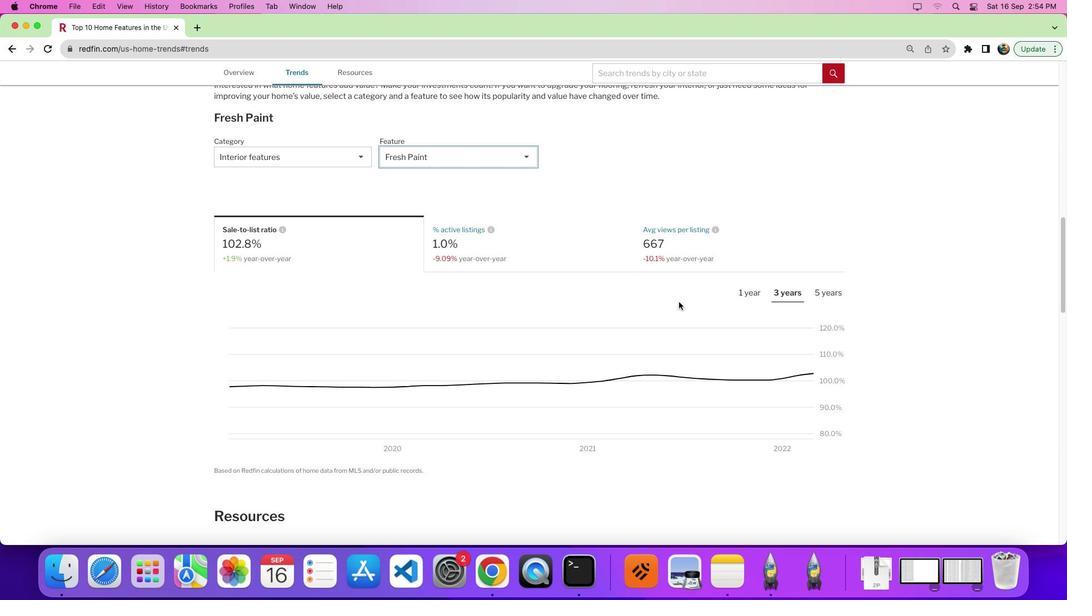 
Action: Mouse scrolled (678, 302) with delta (0, 0)
Screenshot: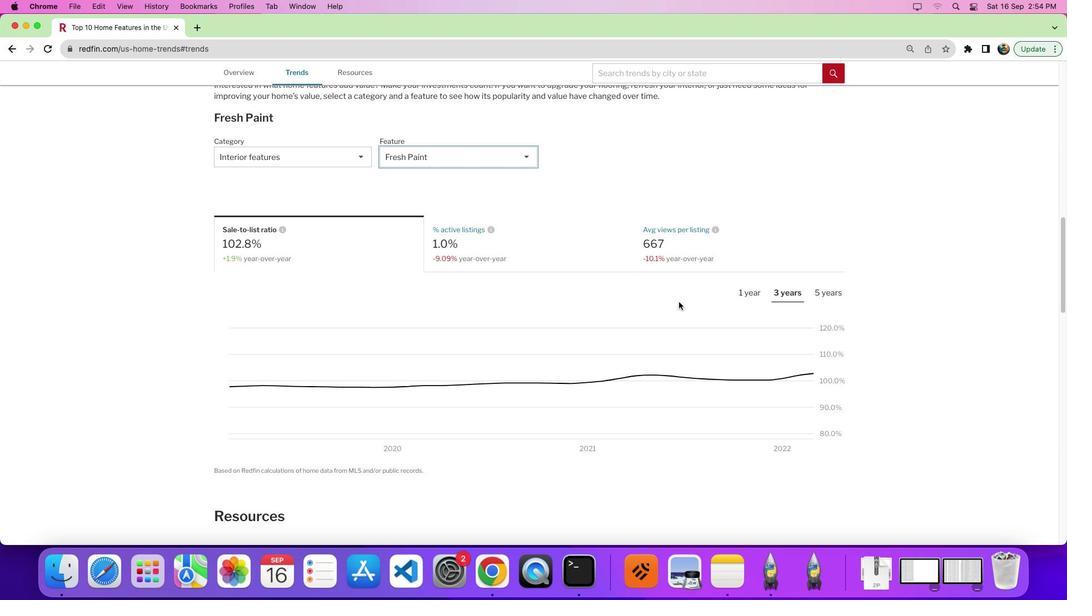 
Action: Mouse moved to (489, 237)
Screenshot: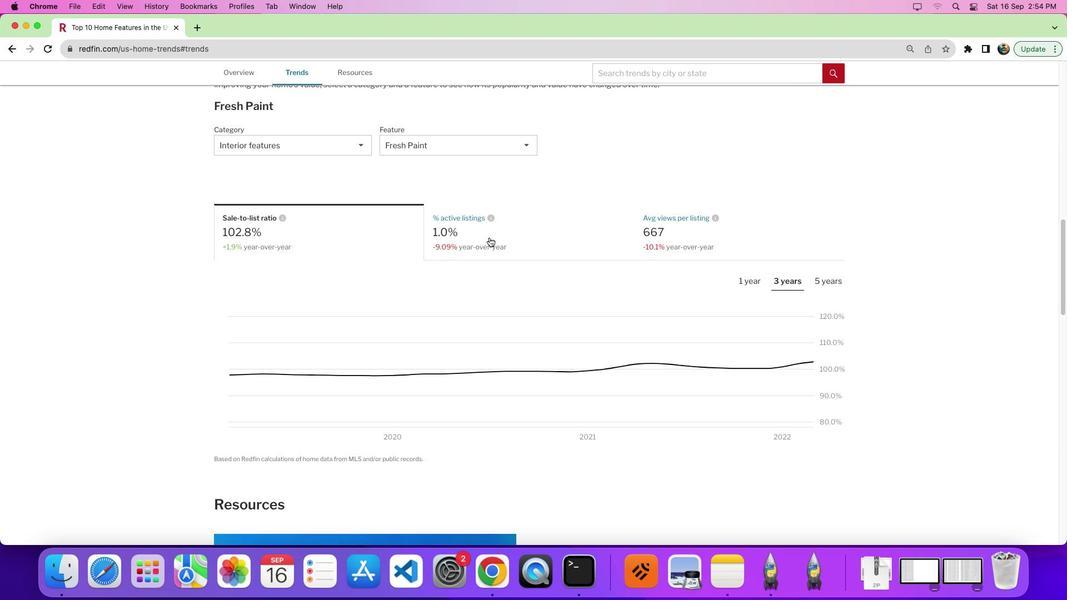 
Action: Mouse pressed left at (489, 237)
Screenshot: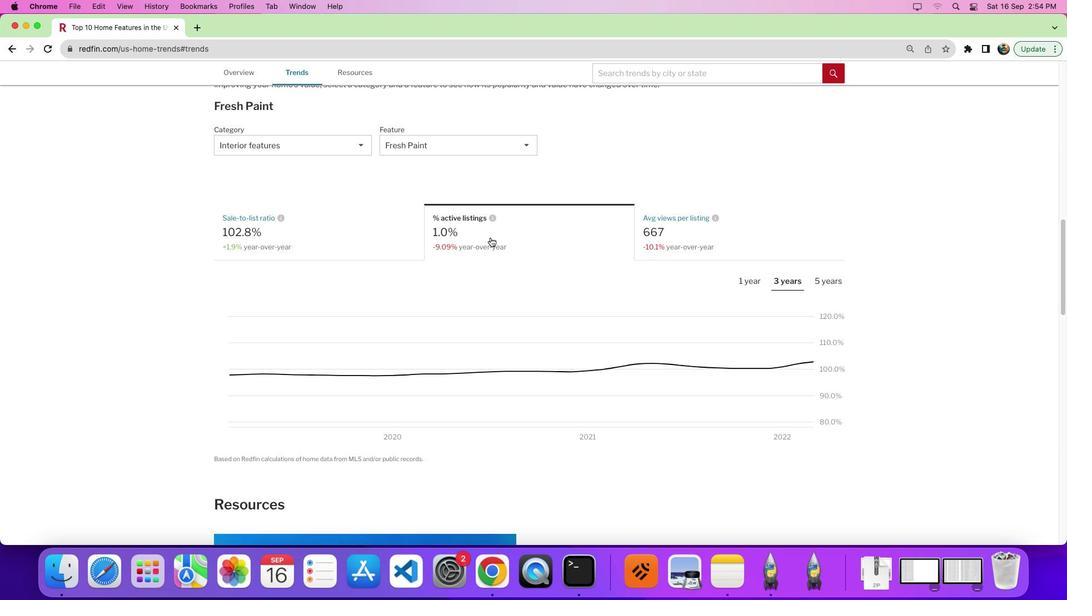 
Action: Mouse moved to (755, 285)
Screenshot: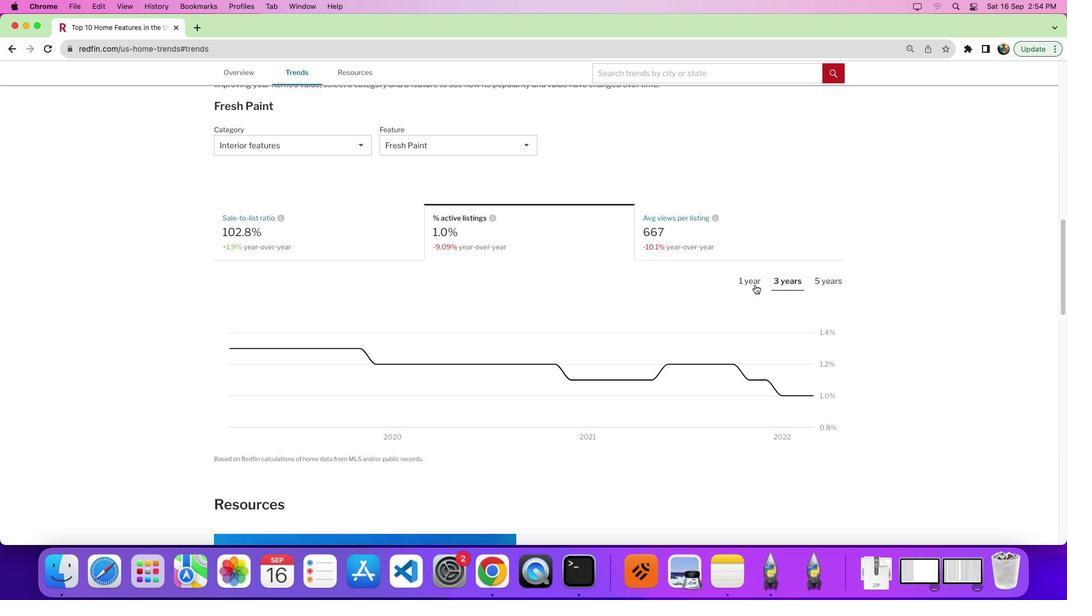 
Action: Mouse pressed left at (755, 285)
Screenshot: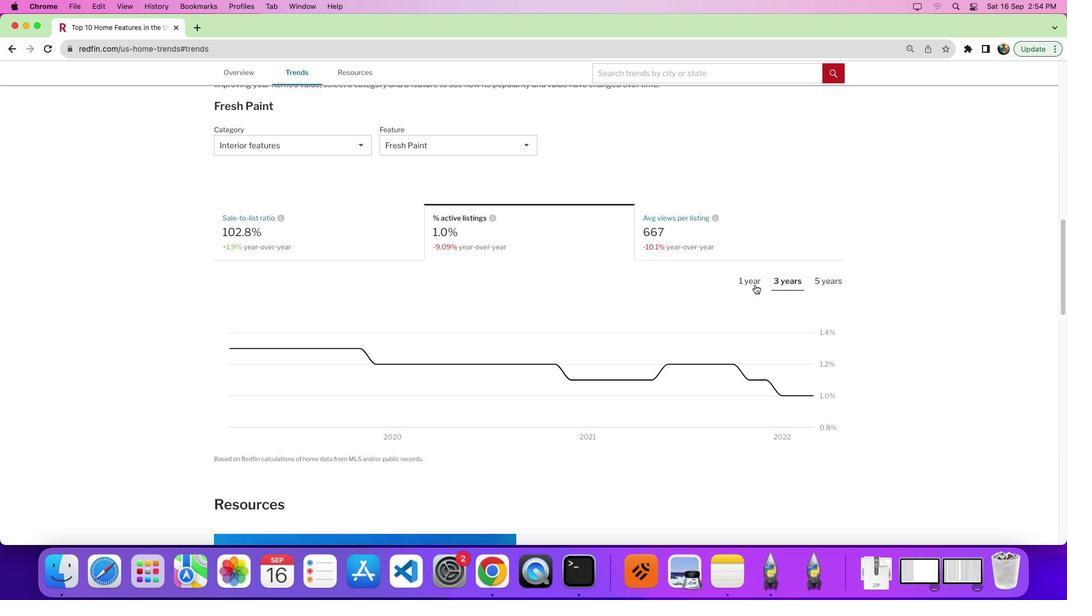 
Action: Mouse moved to (794, 340)
Screenshot: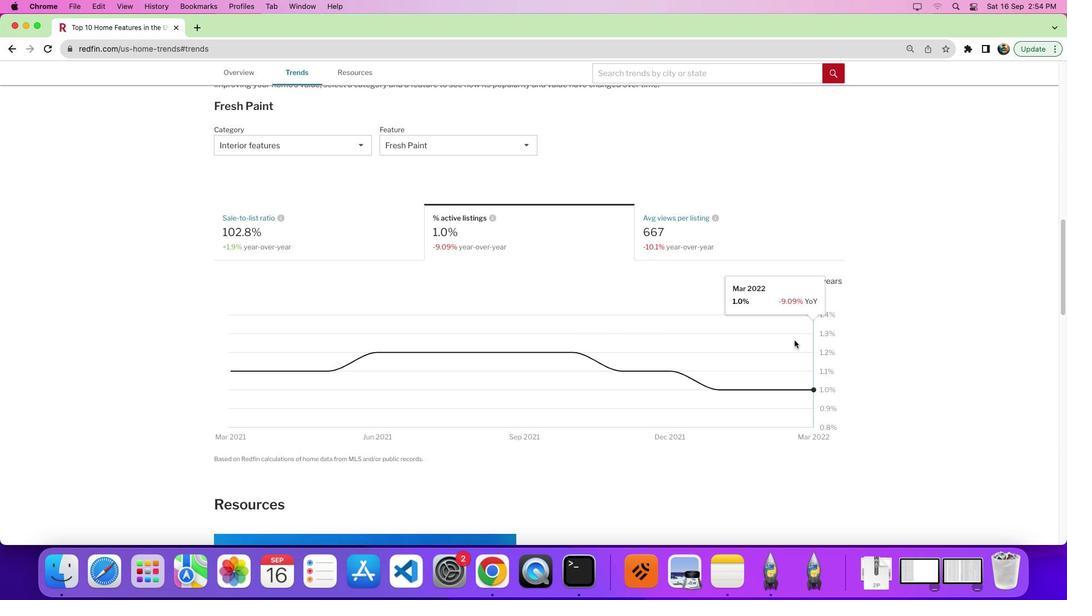 
